 Task: Look for products in the category "Beef" from the brand "Sprouts".
Action: Mouse moved to (59, 293)
Screenshot: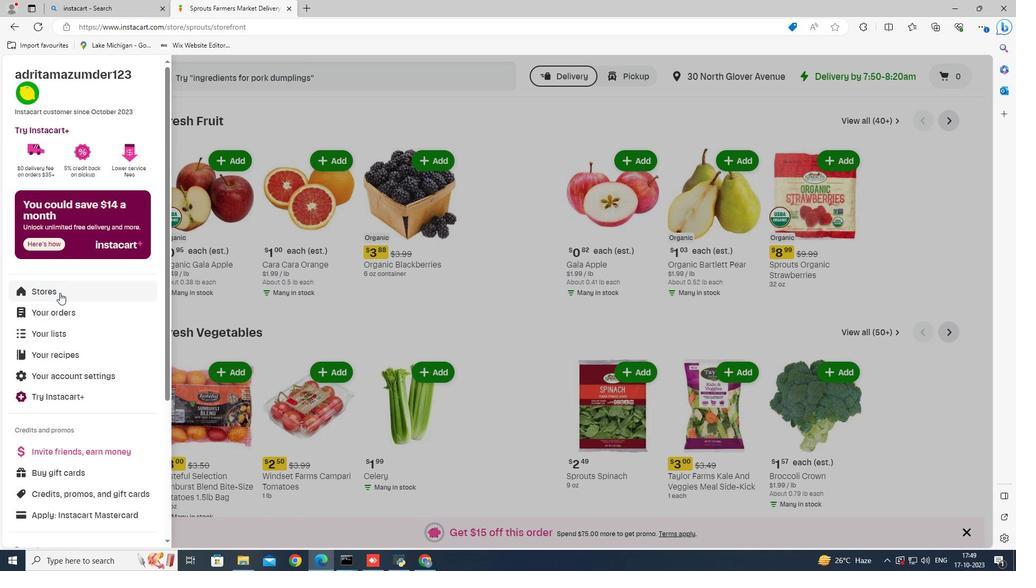 
Action: Mouse pressed left at (59, 293)
Screenshot: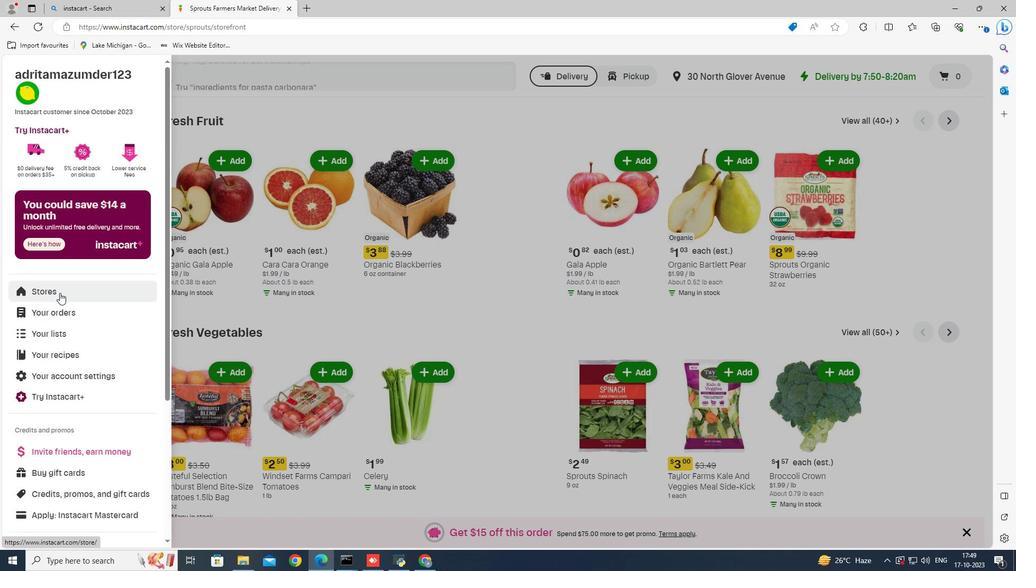 
Action: Mouse moved to (229, 118)
Screenshot: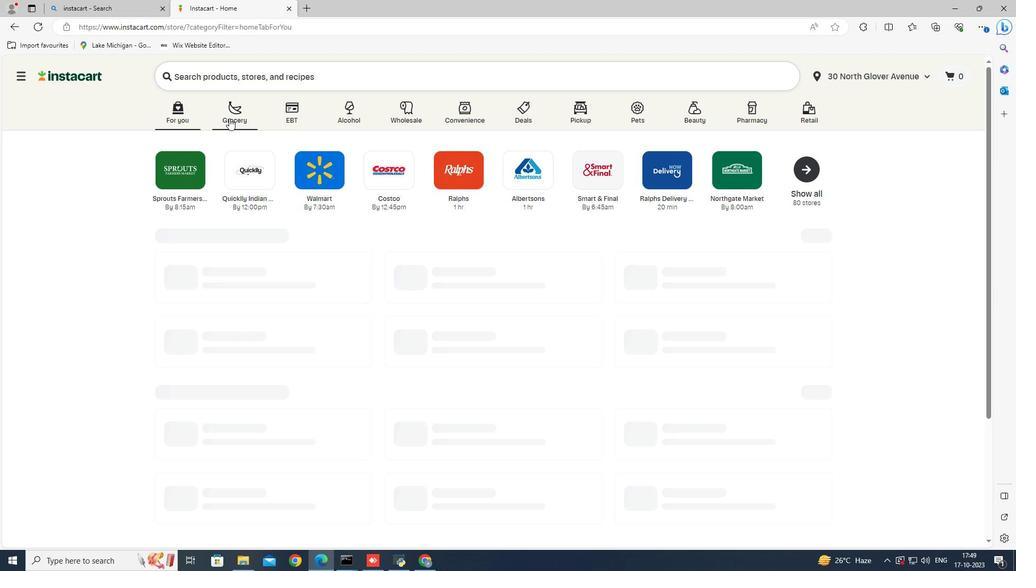 
Action: Mouse pressed left at (229, 118)
Screenshot: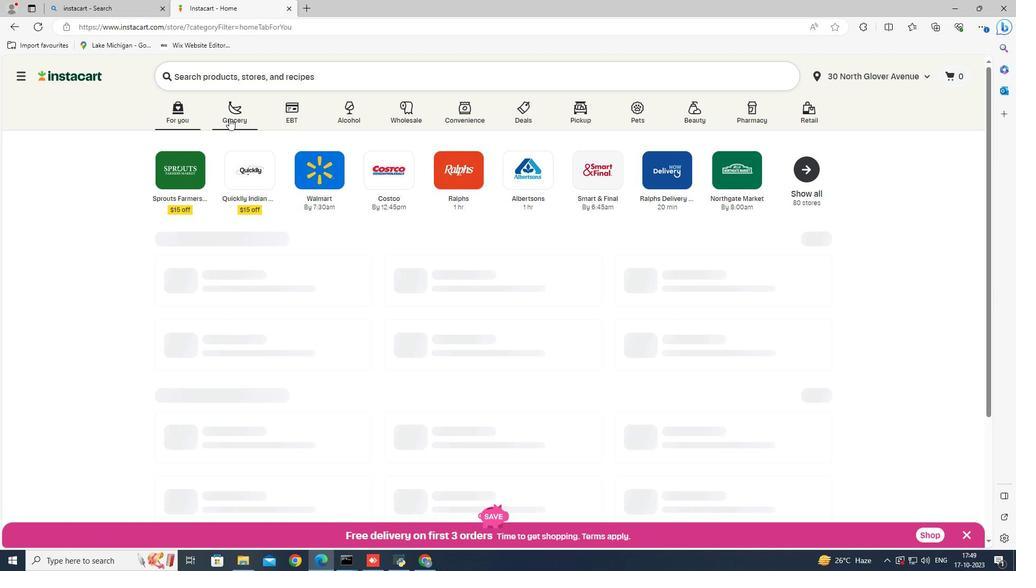 
Action: Mouse moved to (726, 238)
Screenshot: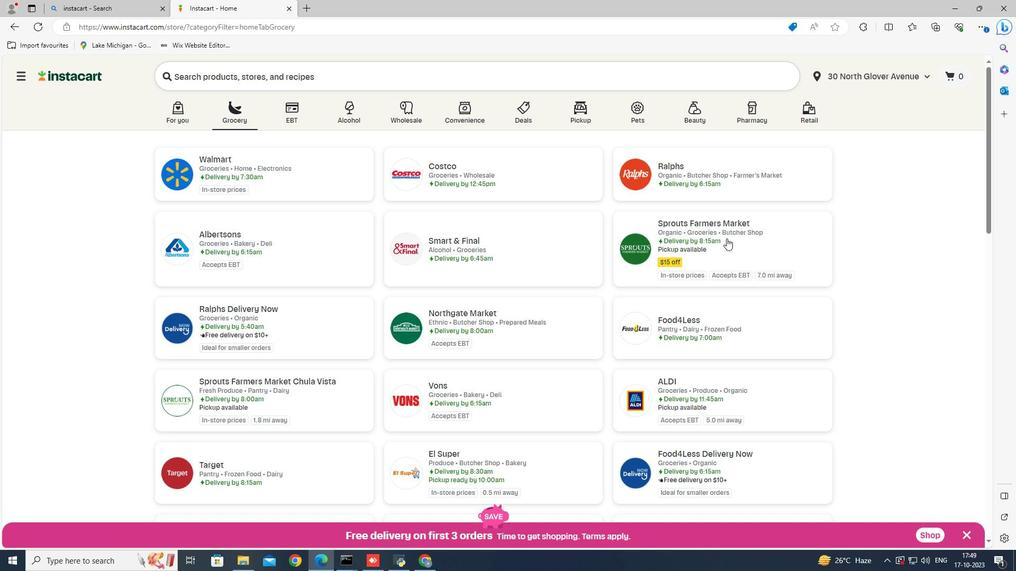 
Action: Mouse pressed left at (726, 238)
Screenshot: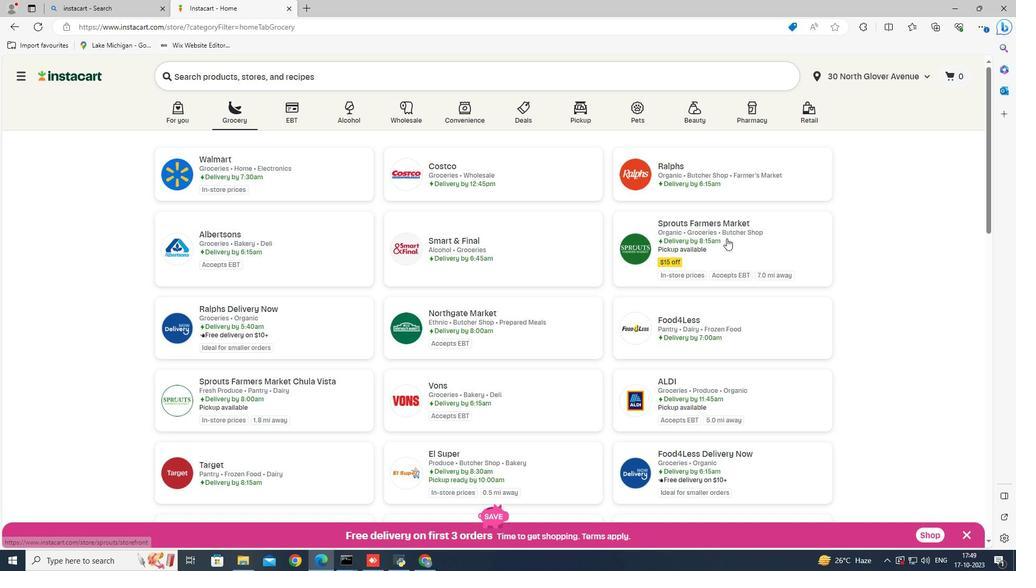 
Action: Mouse moved to (57, 395)
Screenshot: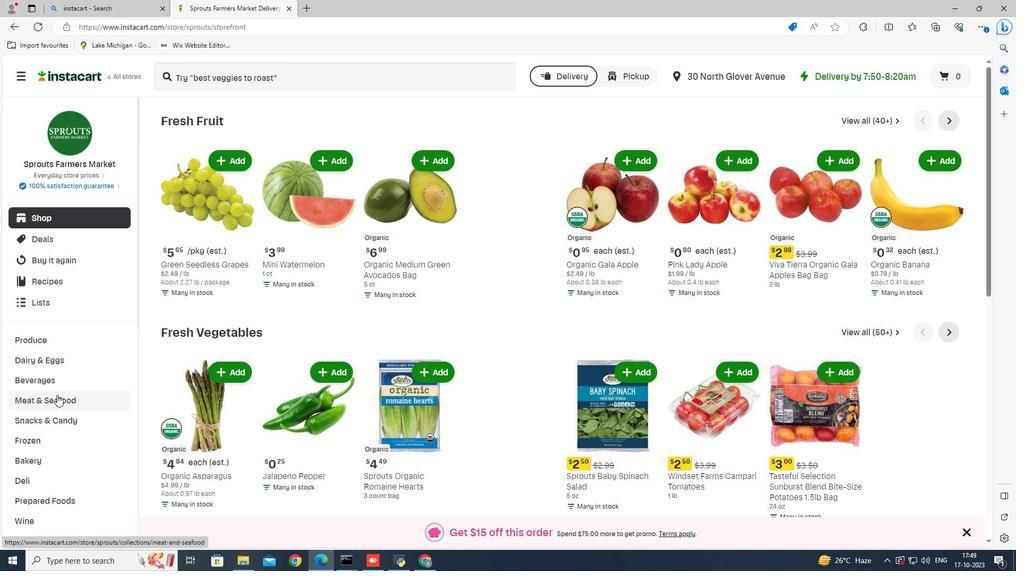 
Action: Mouse pressed left at (57, 395)
Screenshot: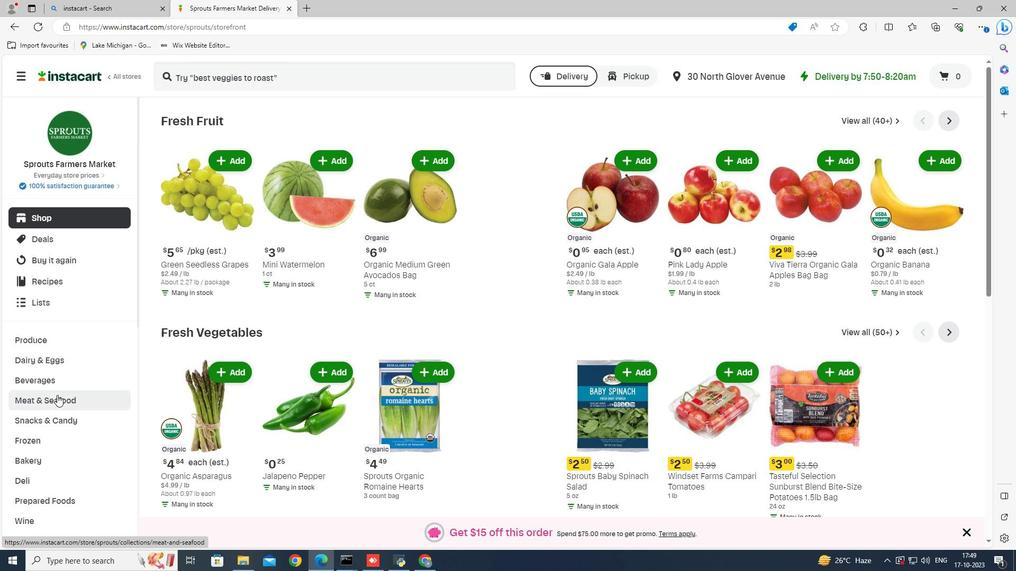 
Action: Mouse moved to (309, 149)
Screenshot: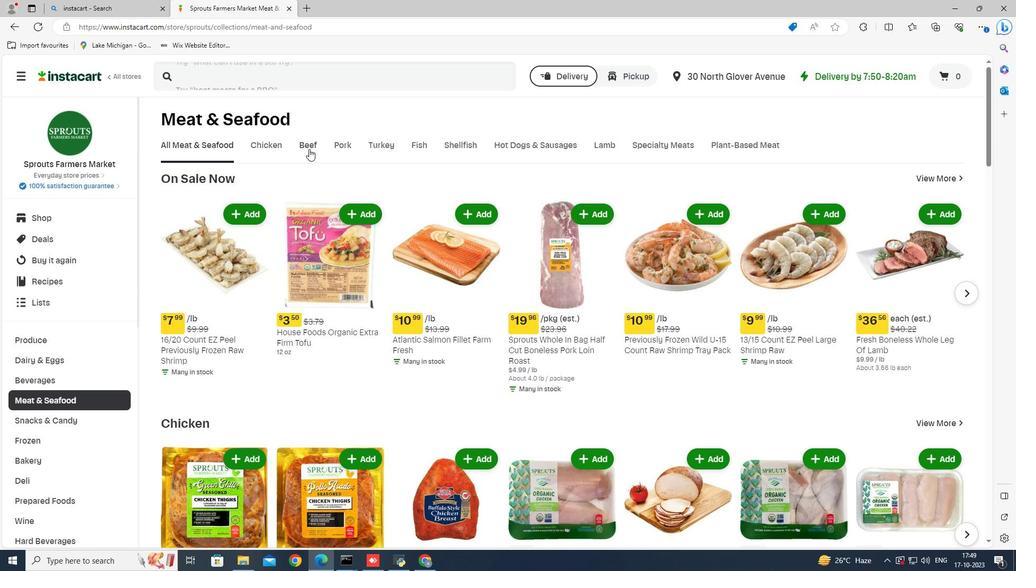 
Action: Mouse pressed left at (309, 149)
Screenshot: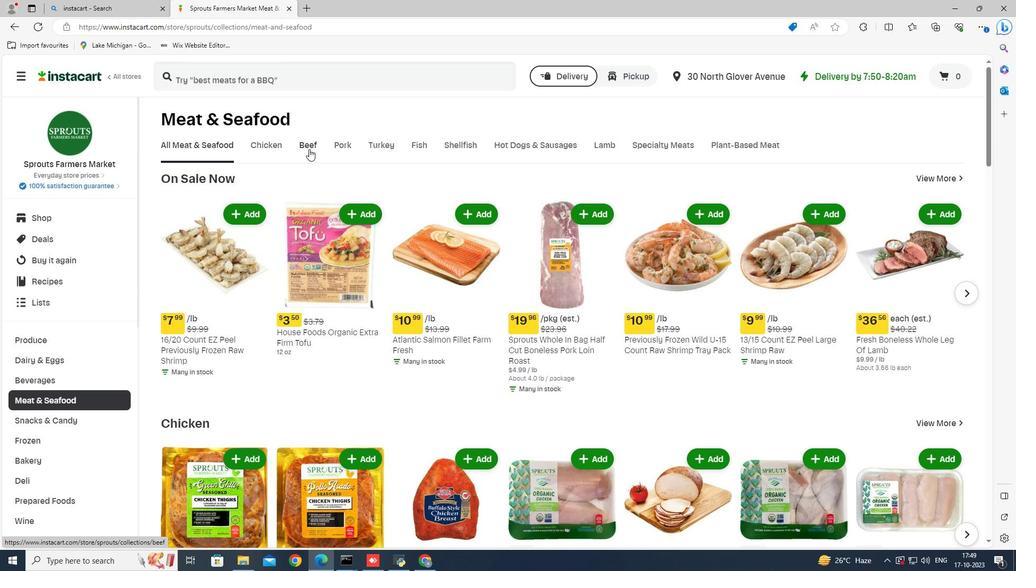 
Action: Mouse moved to (560, 188)
Screenshot: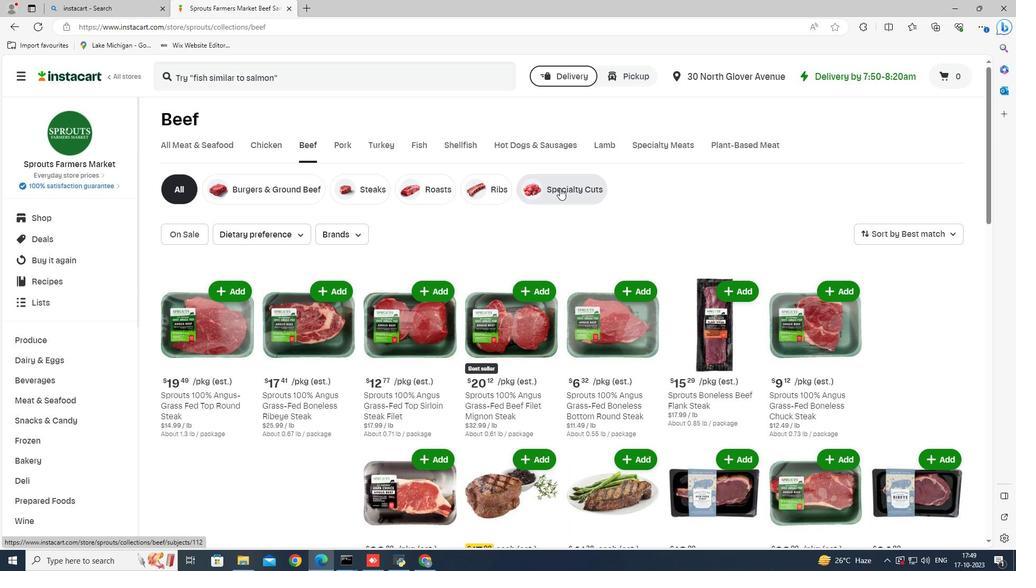 
Action: Mouse pressed left at (560, 188)
Screenshot: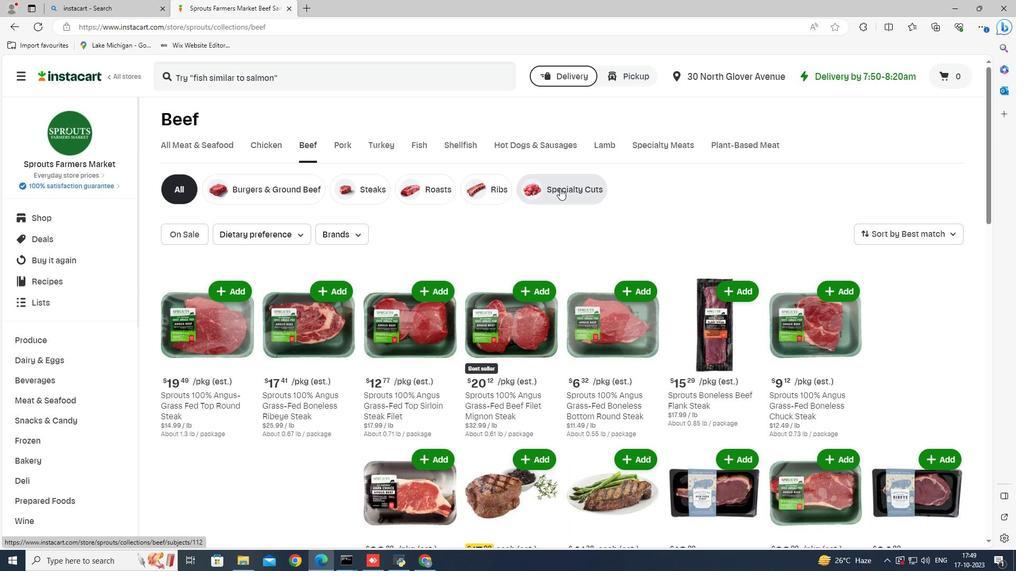 
Action: Mouse moved to (359, 237)
Screenshot: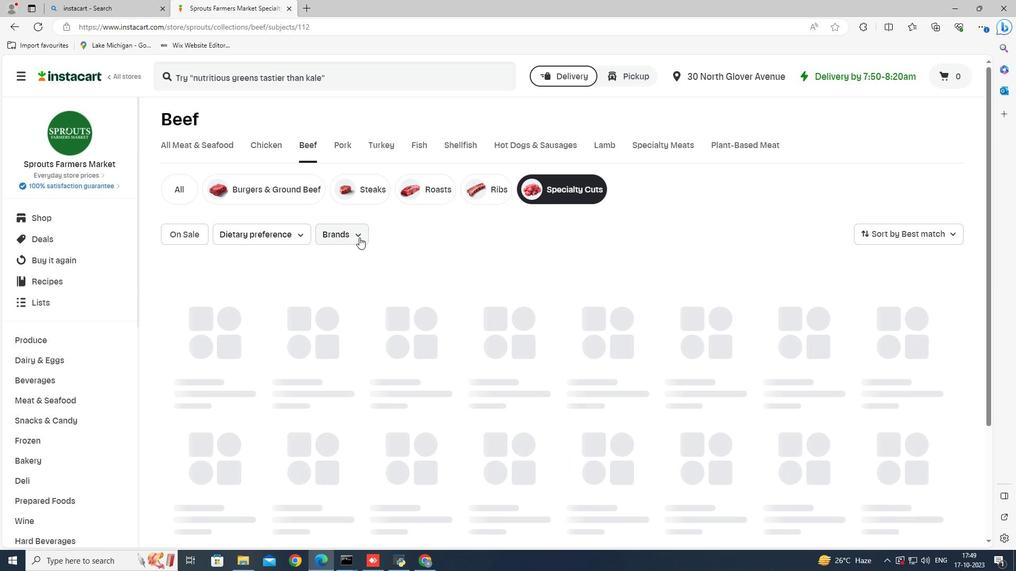 
Action: Mouse pressed left at (359, 237)
Screenshot: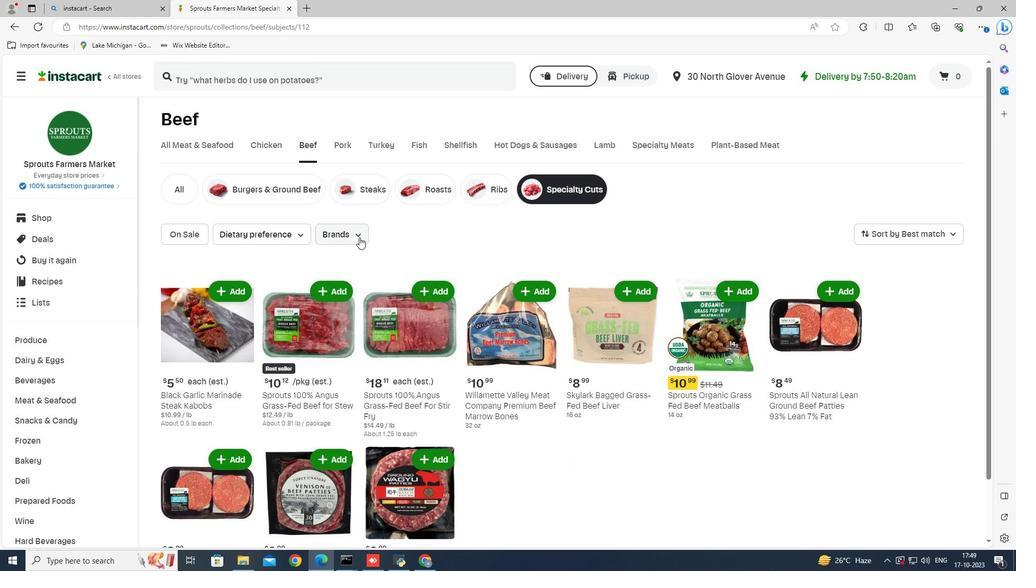 
Action: Mouse moved to (369, 289)
Screenshot: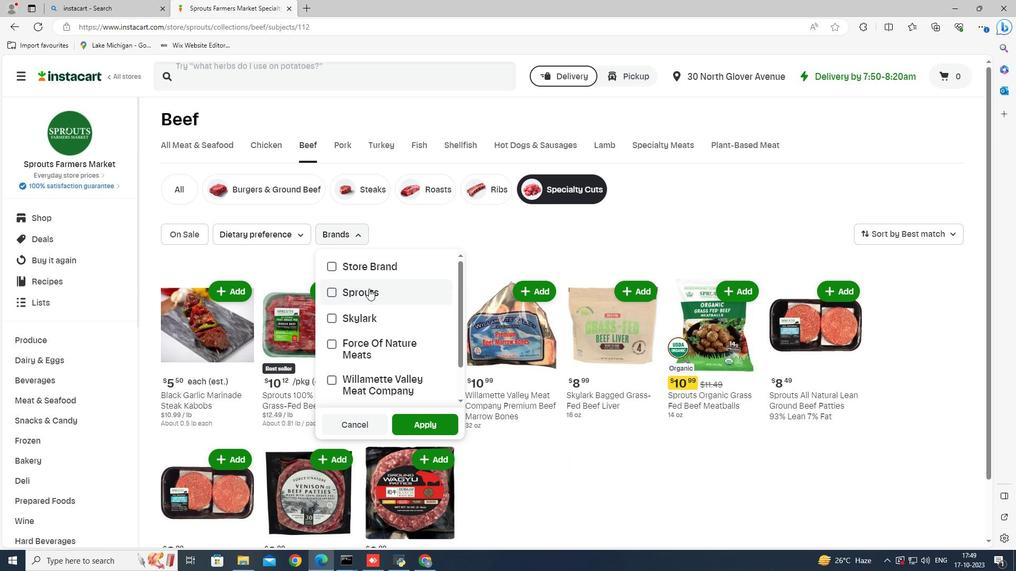 
Action: Mouse pressed left at (369, 289)
Screenshot: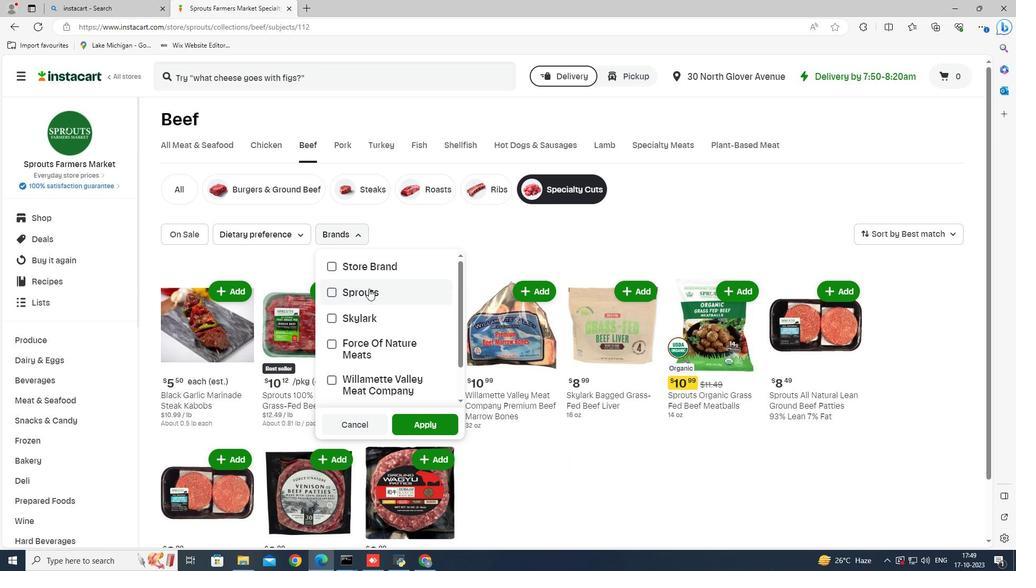 
Action: Mouse moved to (427, 427)
Screenshot: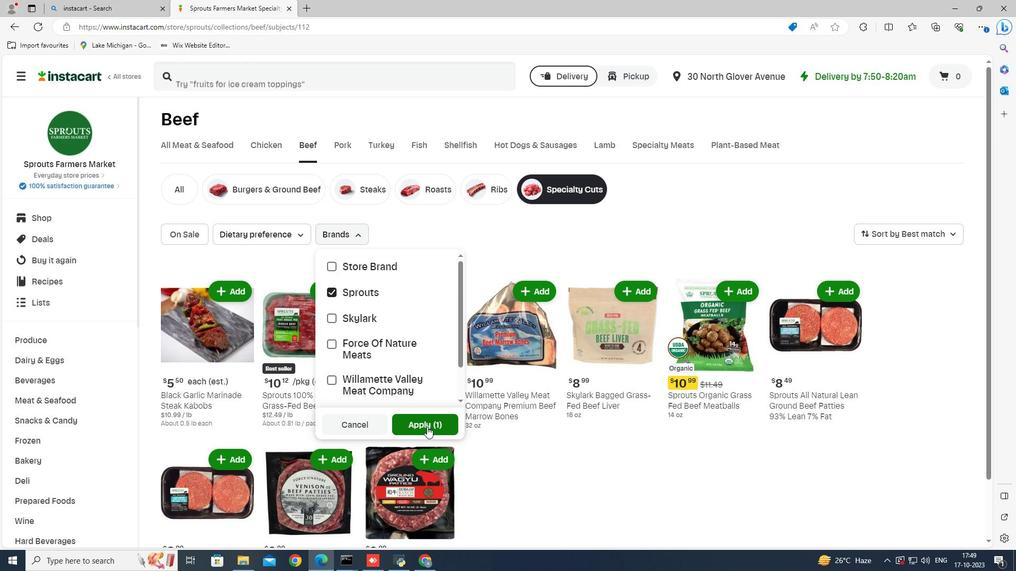 
Action: Mouse pressed left at (427, 427)
Screenshot: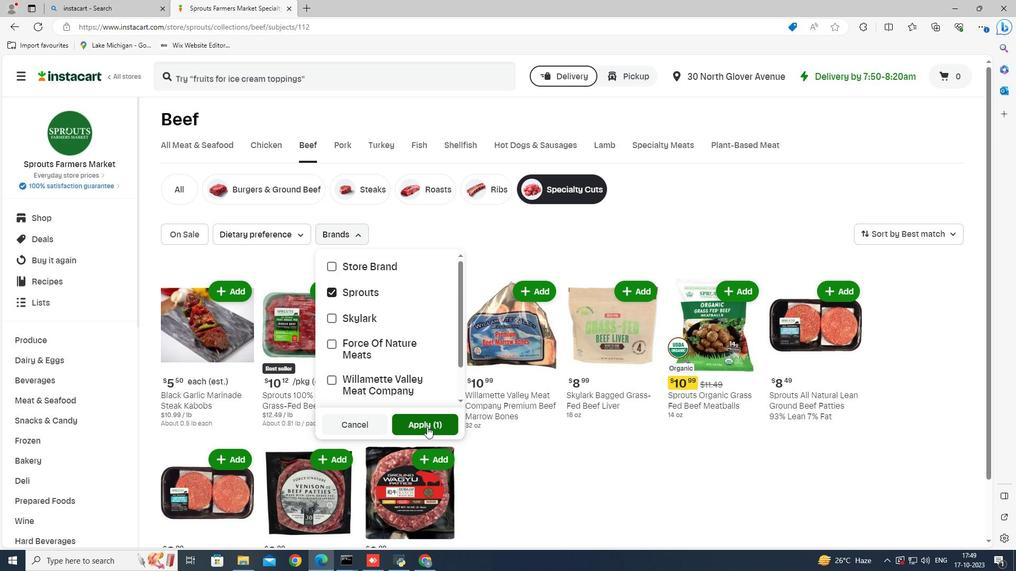 
Action: Mouse moved to (428, 409)
Screenshot: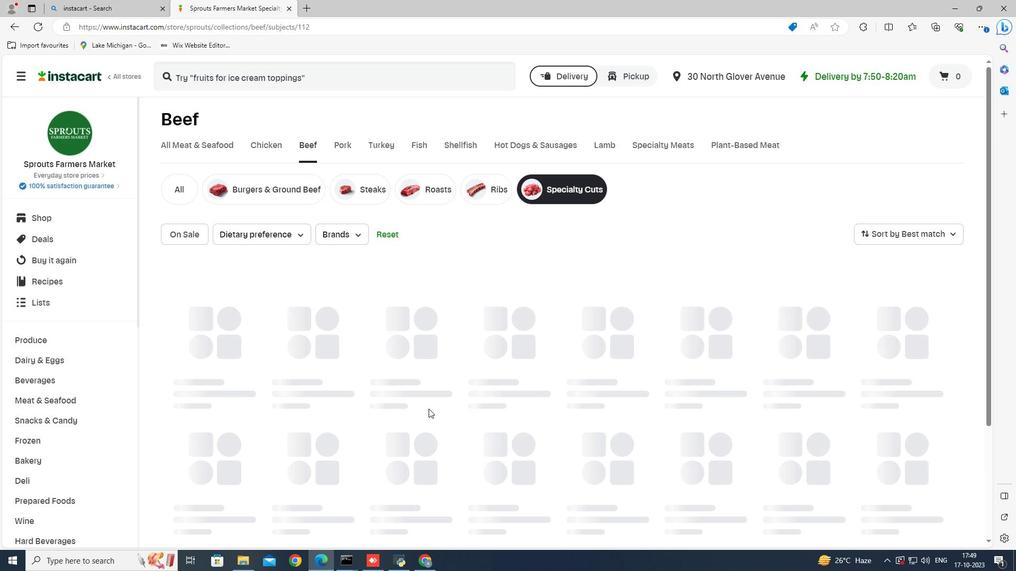
